 Task: Add an event with the title Third Project Risk Assessment, date ''2023/11/29'', time 14:00and add a description: Welcome to our Team Building Workshop on Communication Skills, a dynamic and interactive session designed to enhance communication effectiveness and foster stronger collaboration within your team. This workshop is tailored for individuals who want to improve their communication skills, build rapport, and establish a foundation of open and effective communication within their team.Mark the tasks as Completed , logged in from the account softage.4@softage.netand send the event invitation to softage.2@softage.net and softage.3@softage.net. Set a reminder for the event Weekly on Sunday
Action: Mouse moved to (74, 97)
Screenshot: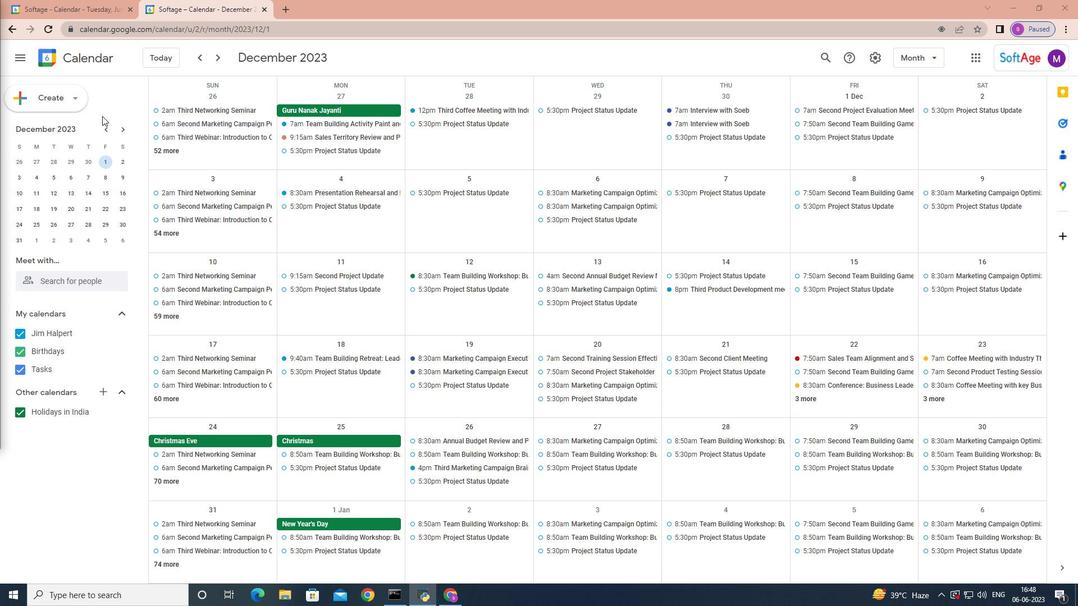 
Action: Mouse pressed left at (74, 97)
Screenshot: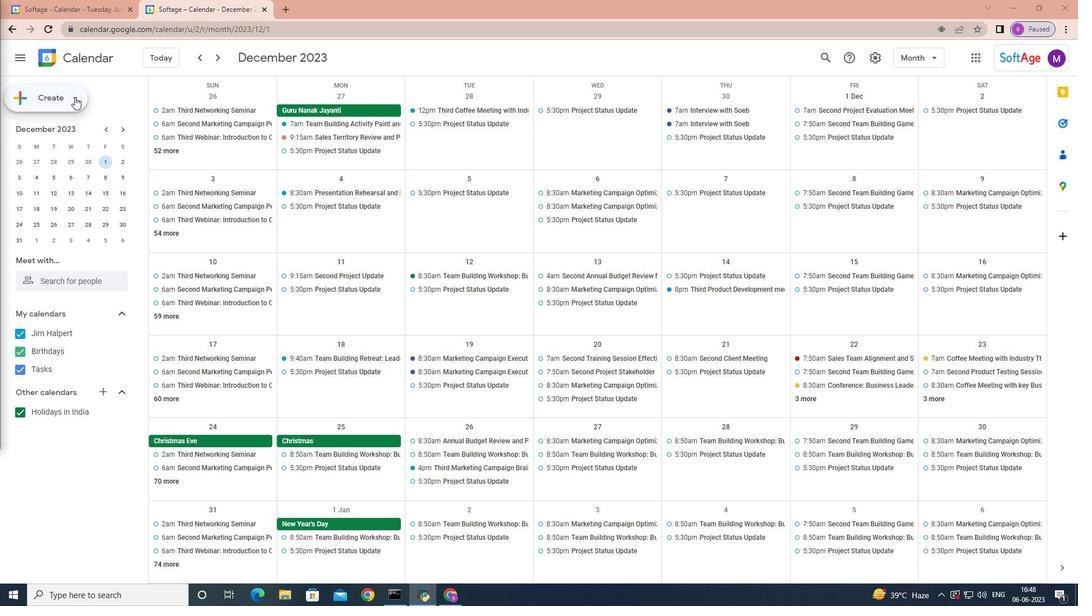 
Action: Mouse moved to (70, 126)
Screenshot: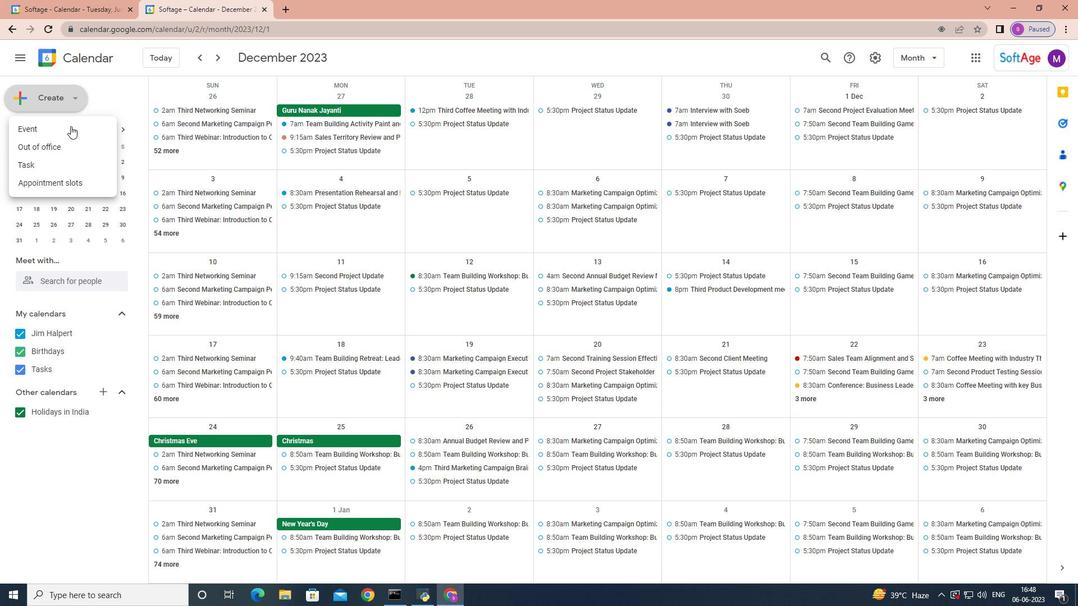 
Action: Mouse pressed left at (70, 126)
Screenshot: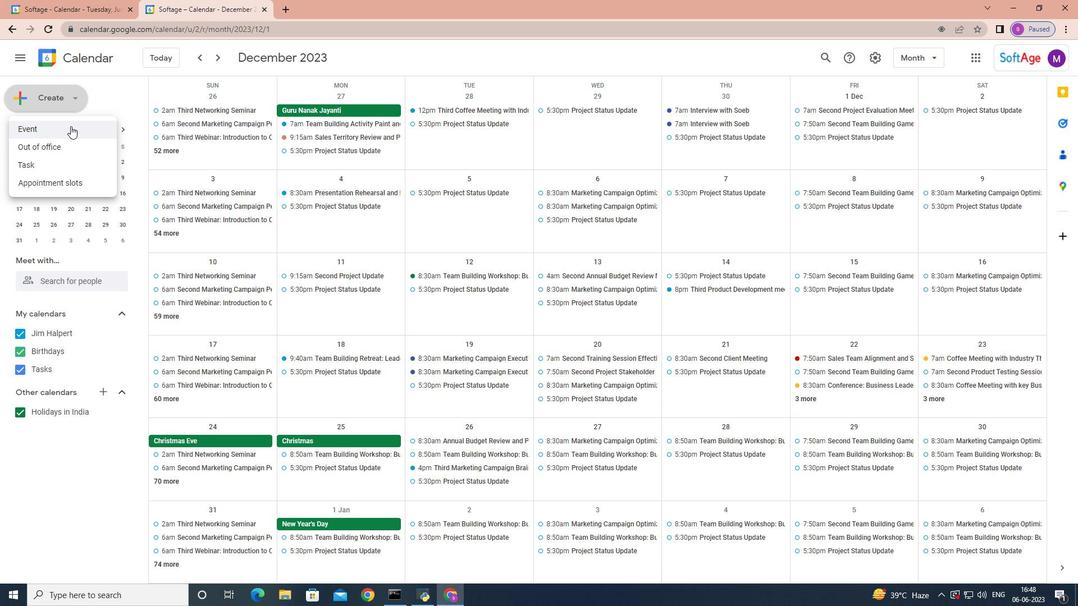 
Action: Mouse moved to (680, 379)
Screenshot: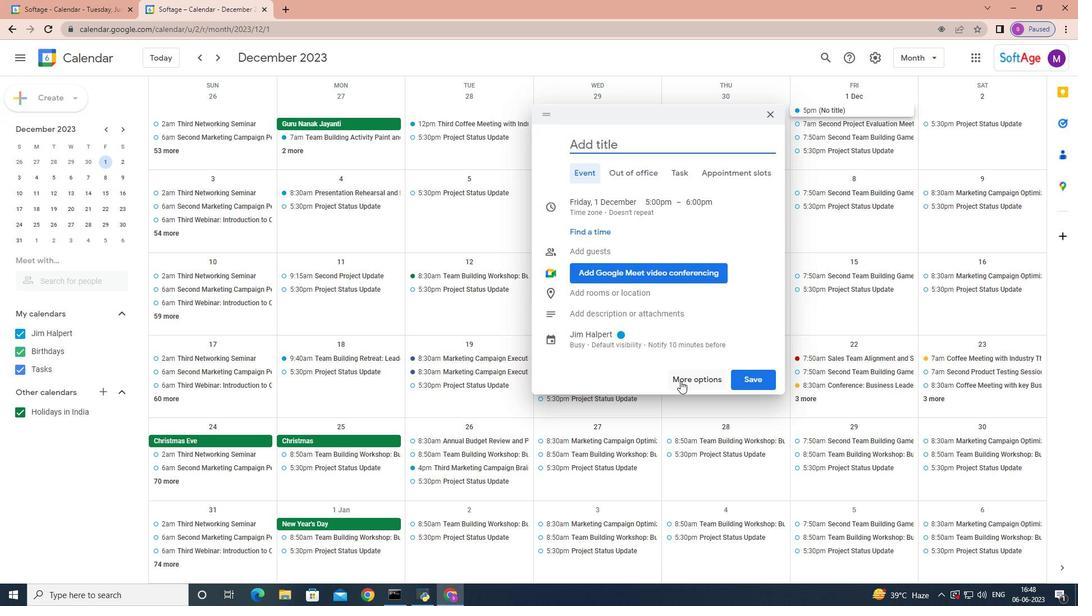 
Action: Mouse pressed left at (680, 379)
Screenshot: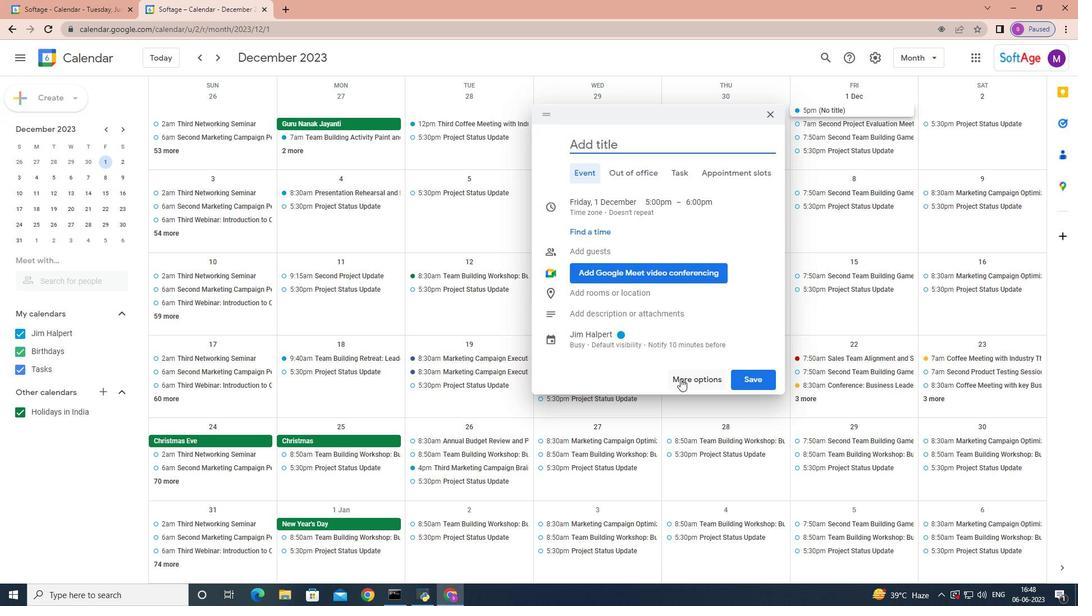 
Action: Mouse moved to (685, 380)
Screenshot: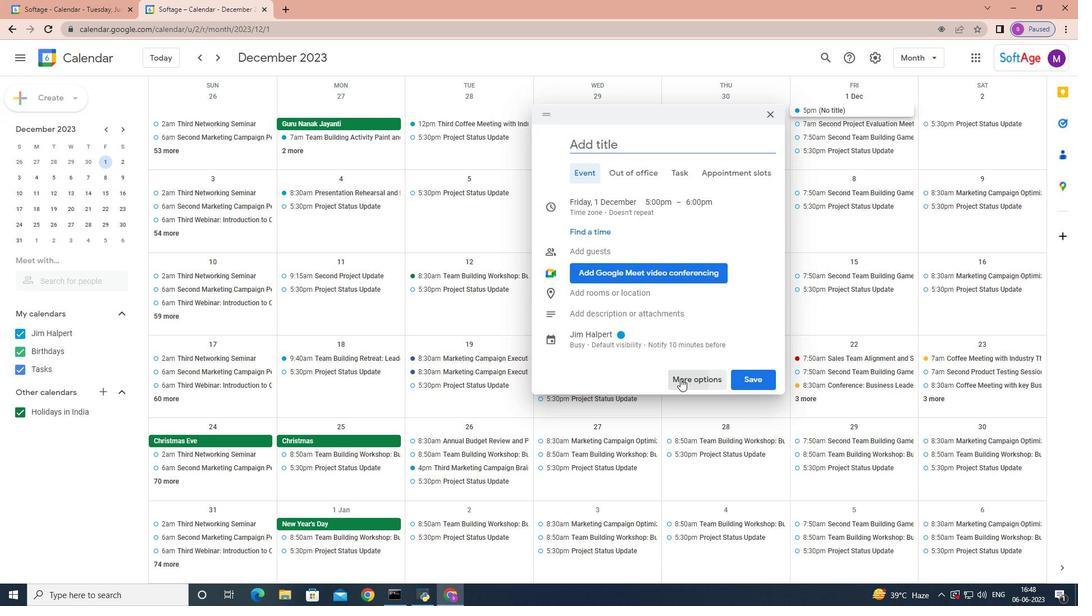 
Action: Key pressed <Key.shift>Third<Key.space><Key.shift>Project<Key.space><Key.shift>E<Key.backspace><Key.shift>Risk<Key.space><Key.shift>assessment<Key.space>
Screenshot: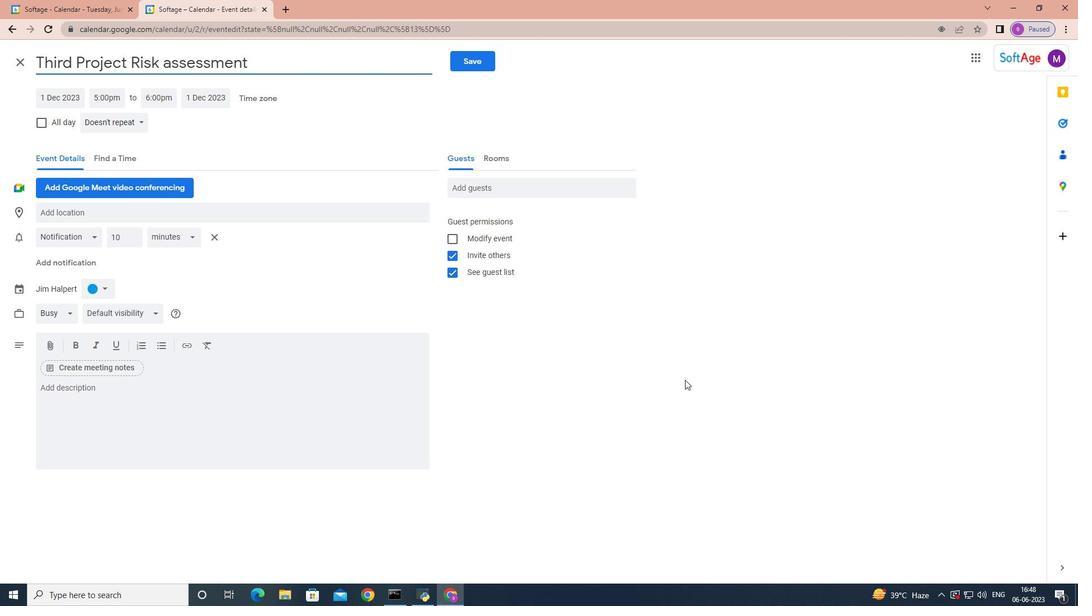
Action: Mouse moved to (64, 100)
Screenshot: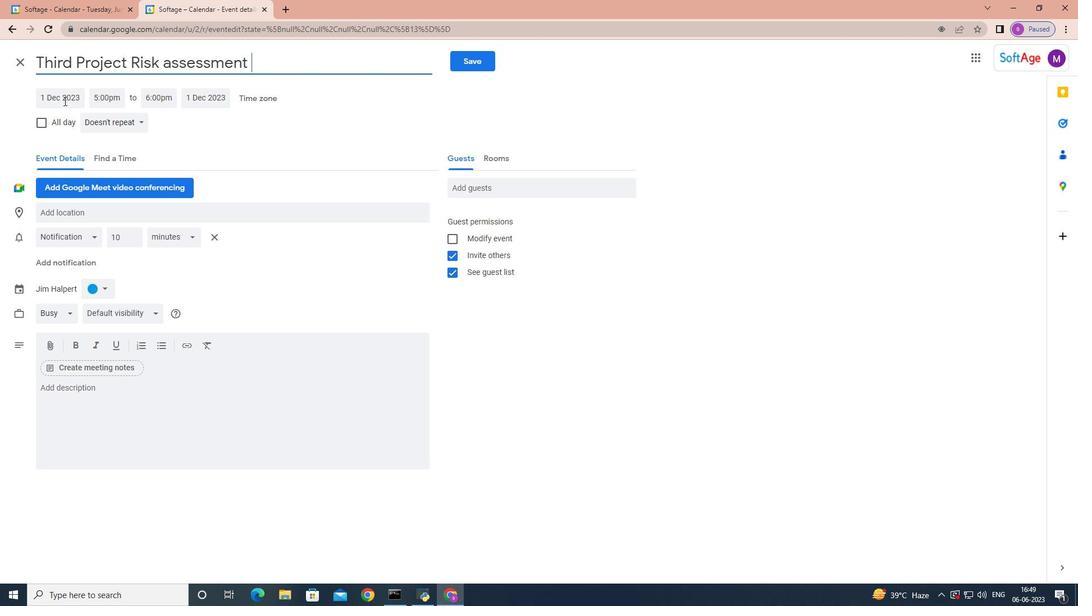 
Action: Mouse pressed left at (64, 100)
Screenshot: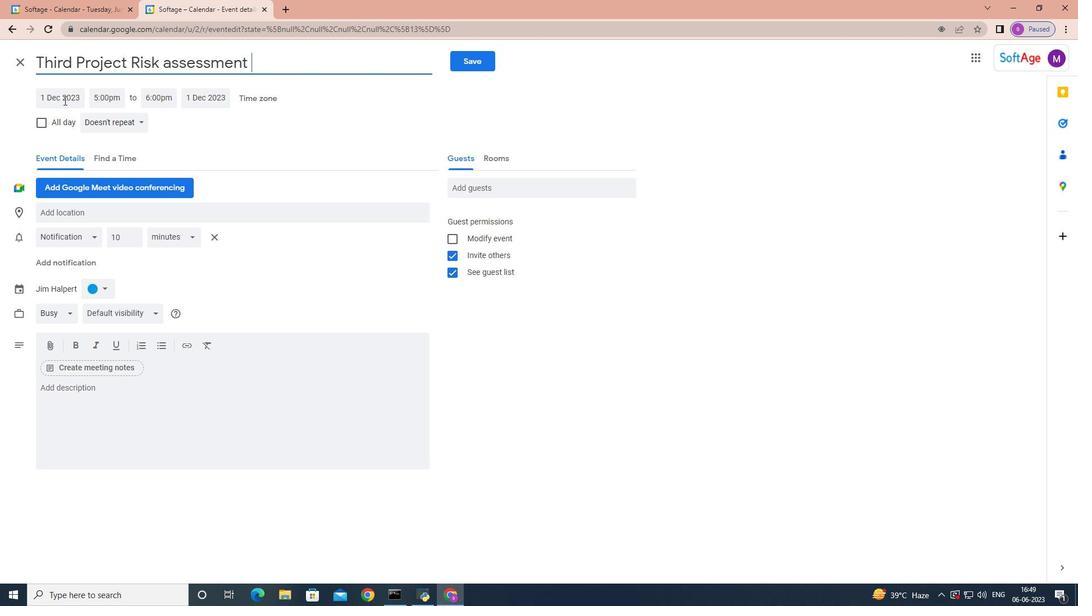 
Action: Mouse moved to (160, 119)
Screenshot: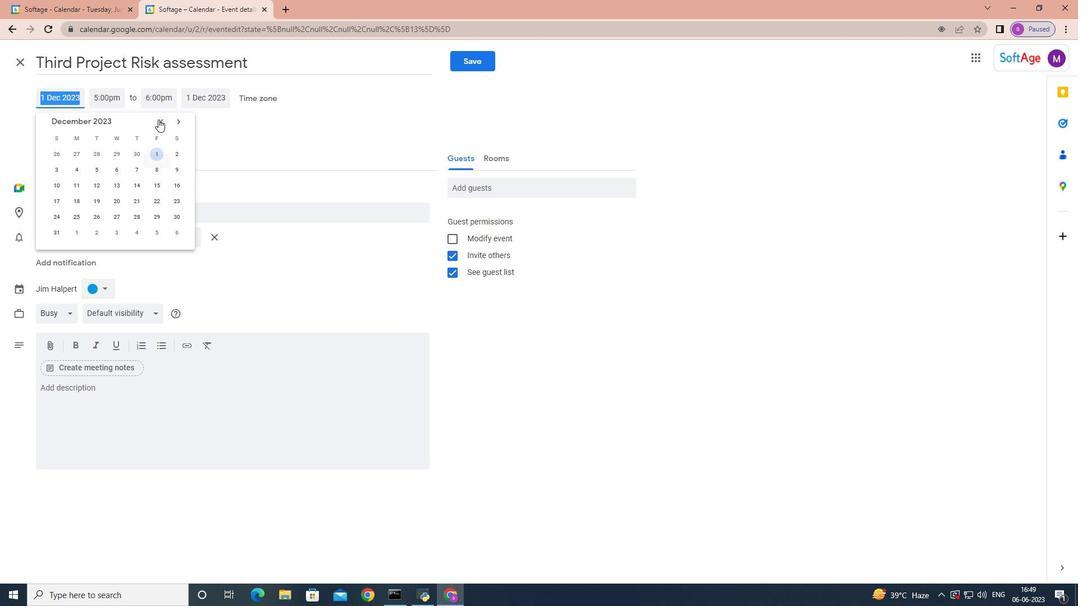 
Action: Mouse pressed left at (160, 119)
Screenshot: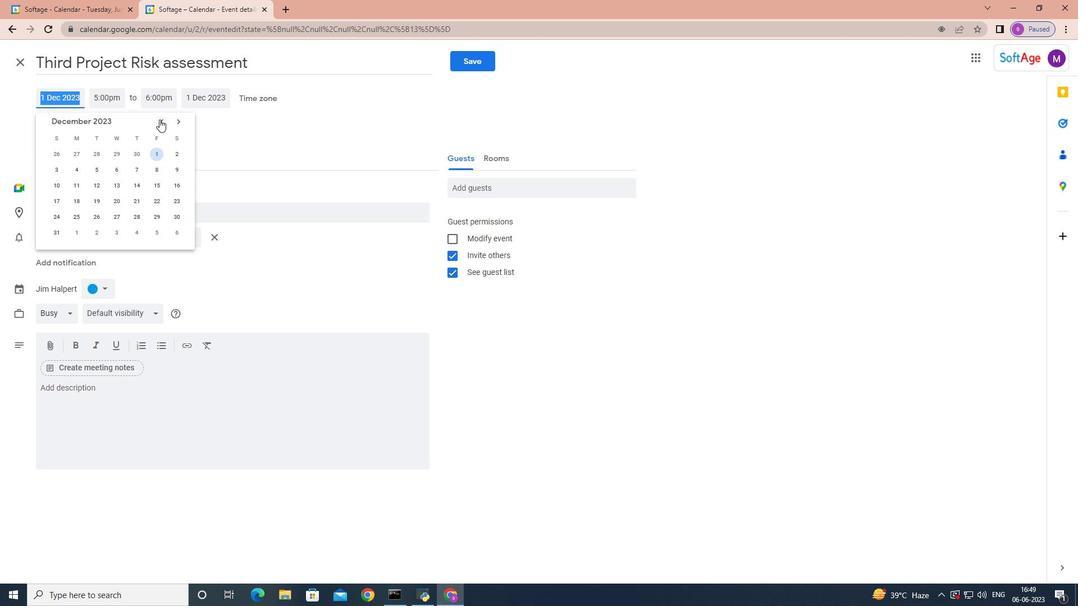 
Action: Mouse moved to (116, 215)
Screenshot: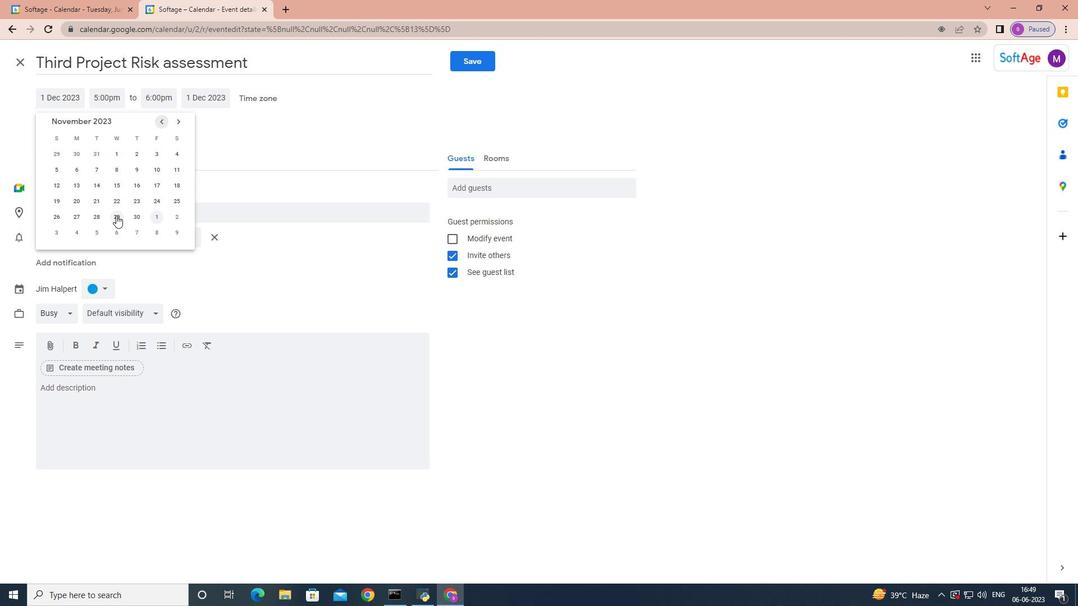 
Action: Mouse pressed left at (116, 215)
Screenshot: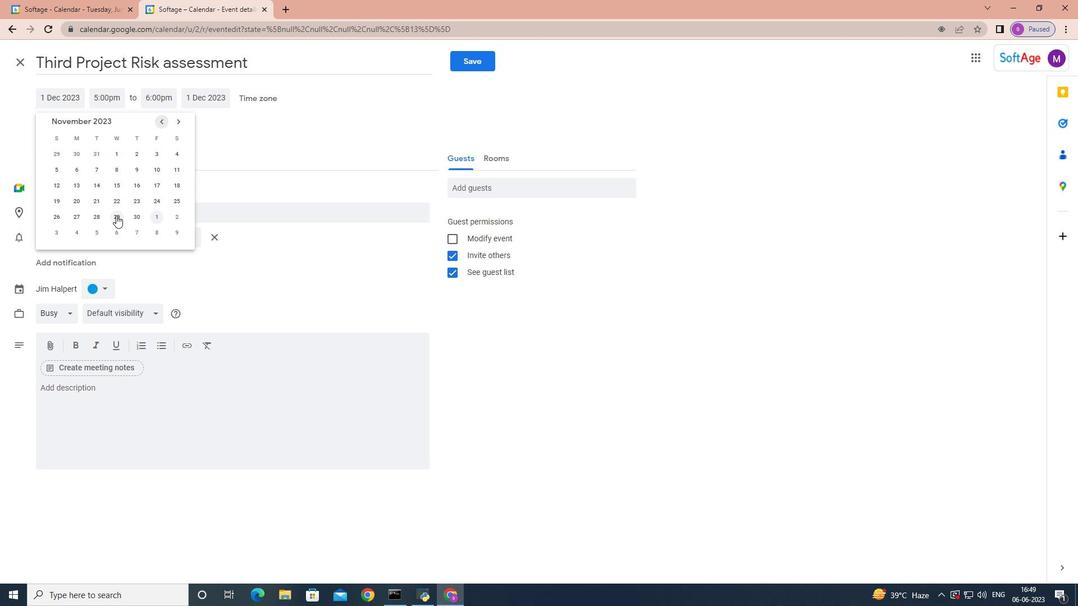
Action: Mouse moved to (110, 96)
Screenshot: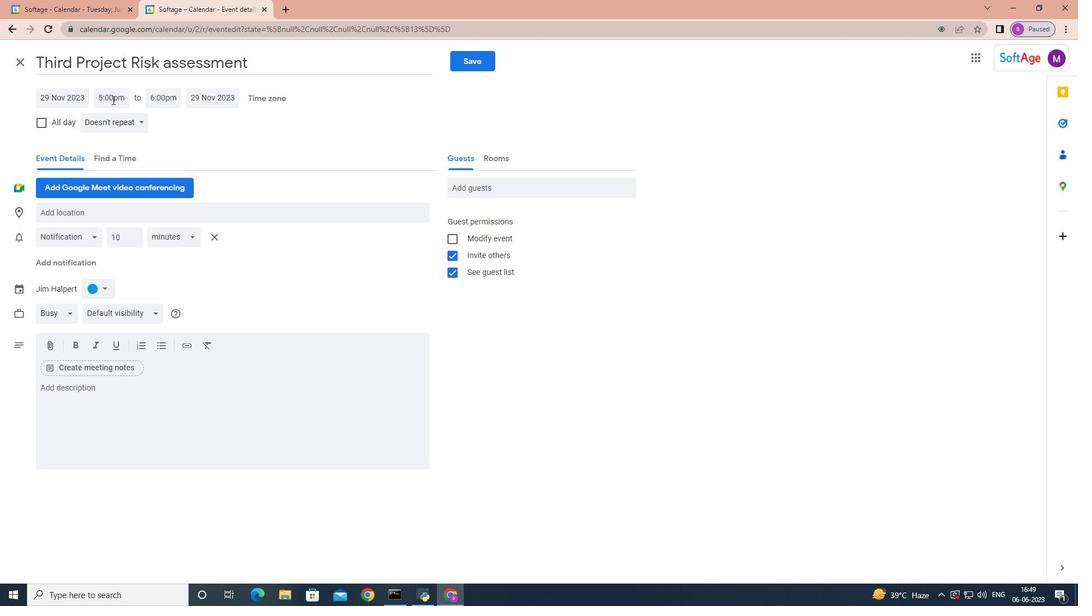 
Action: Mouse pressed left at (110, 96)
Screenshot: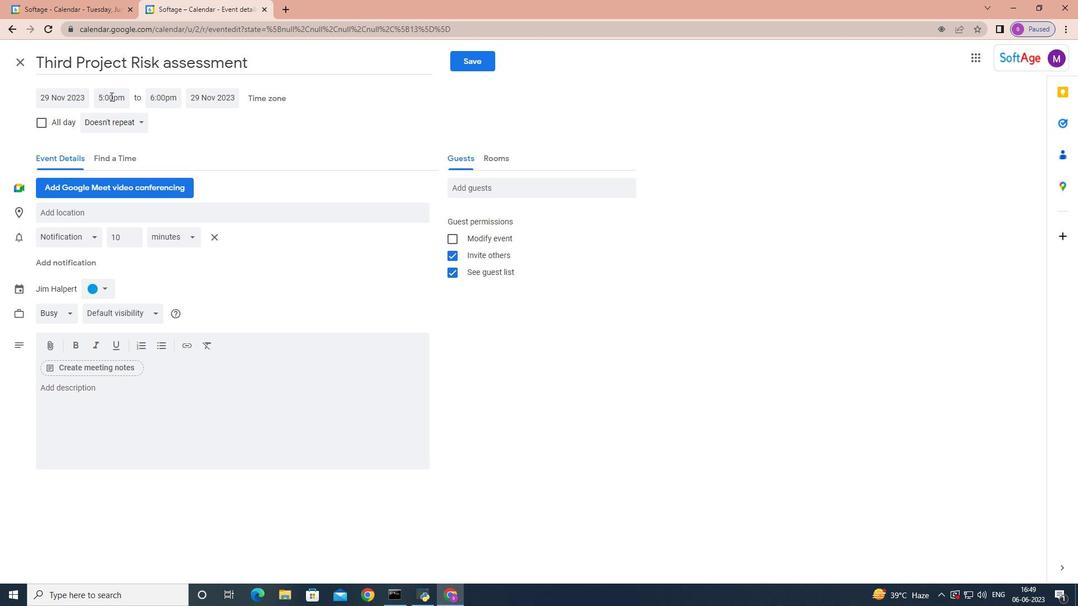 
Action: Mouse moved to (110, 96)
Screenshot: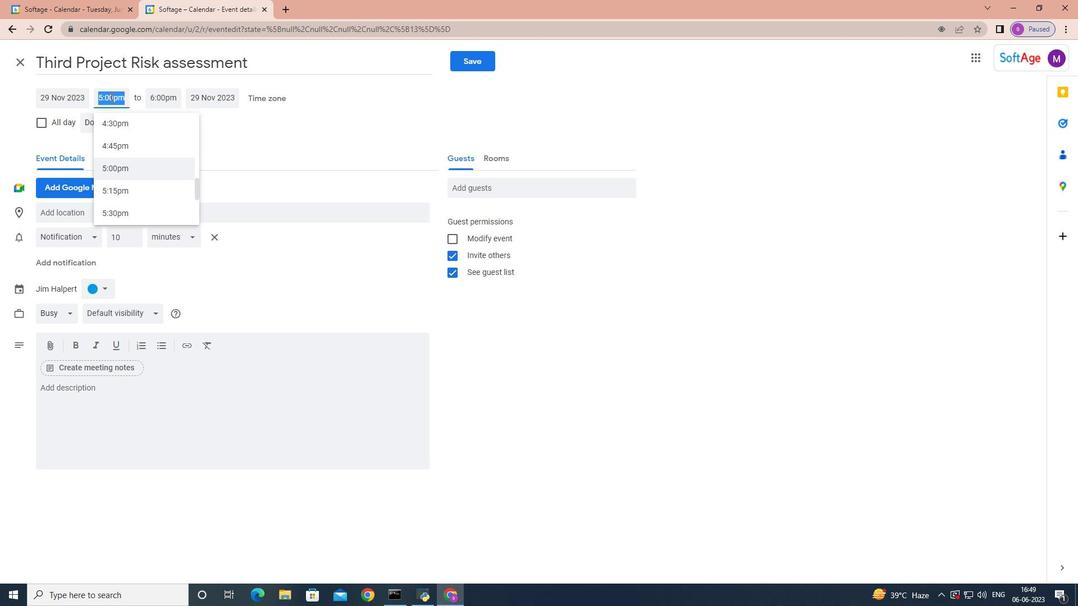 
Action: Key pressed 14<Key.shift>:00<Key.enter>
Screenshot: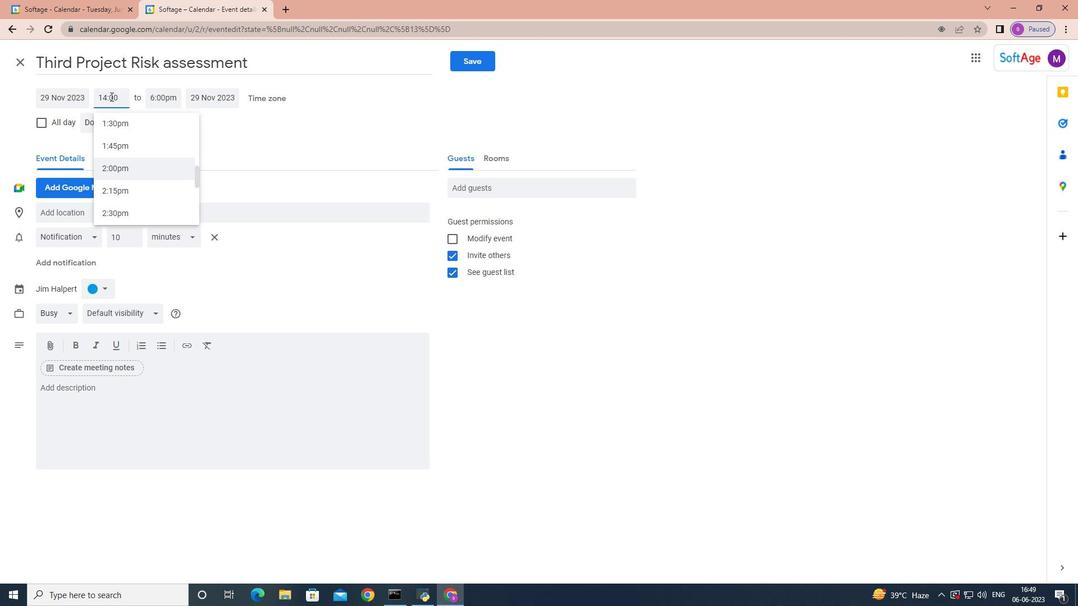 
Action: Mouse moved to (92, 385)
Screenshot: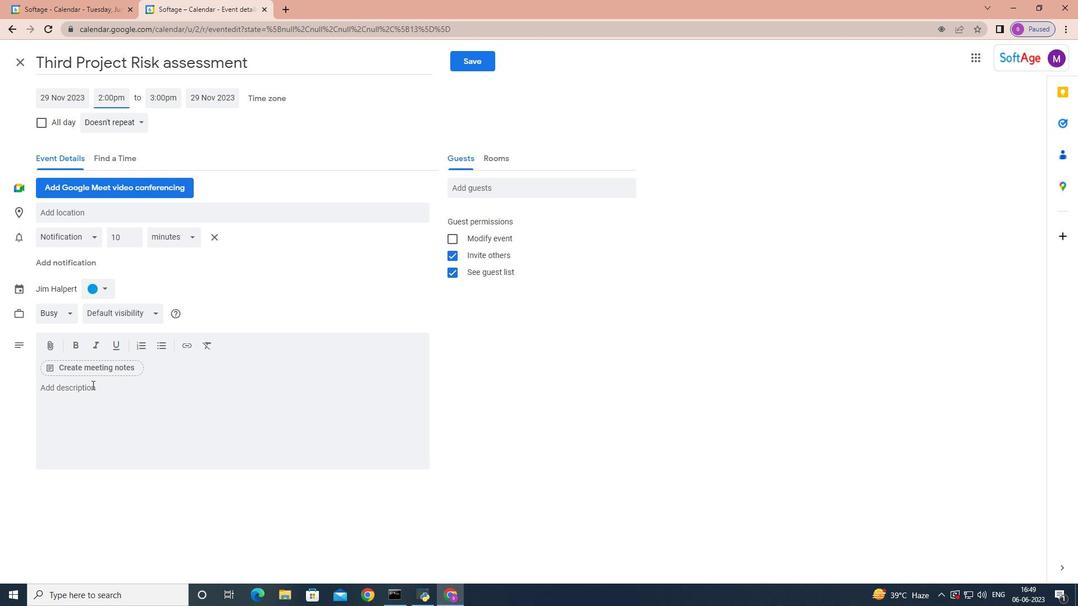 
Action: Mouse pressed left at (92, 385)
Screenshot: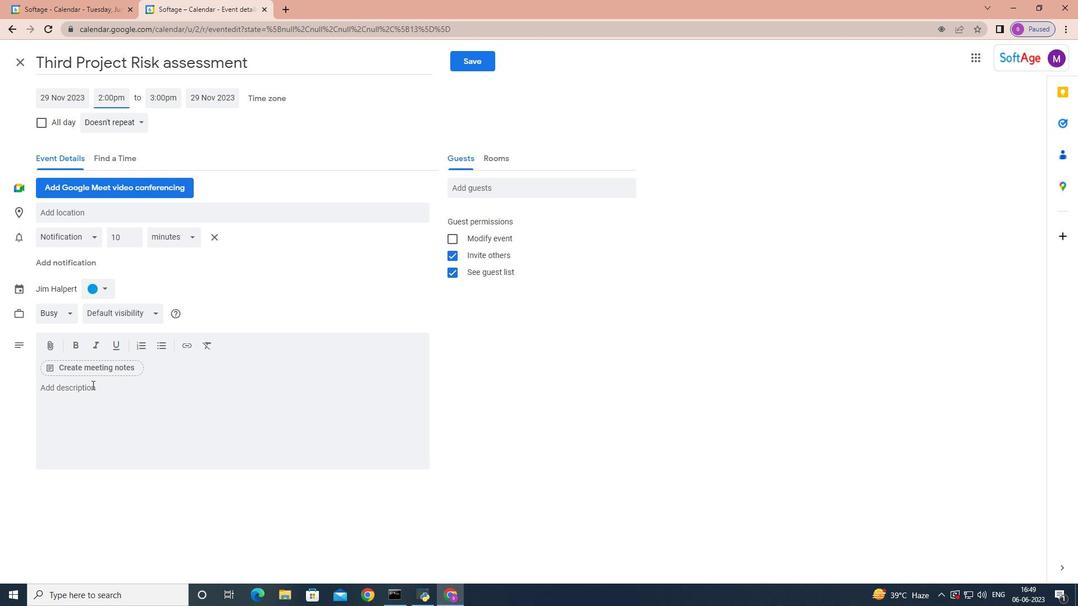
Action: Mouse moved to (92, 384)
Screenshot: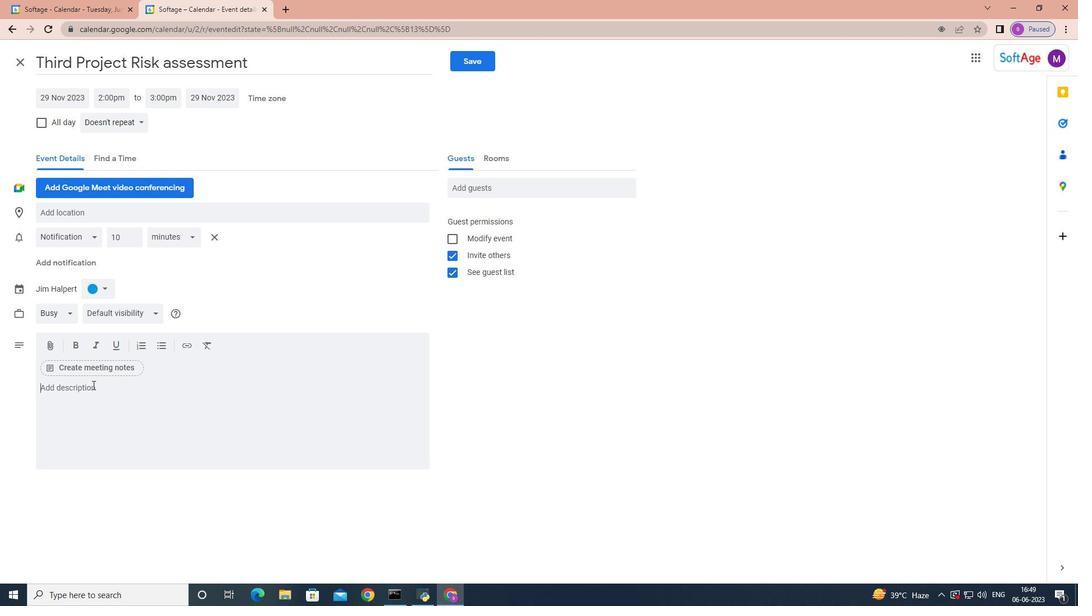 
Action: Key pressed <Key.shift>Welcome<Key.space>to<Key.space>our<Key.space><Key.shift>Team<Key.space><Key.shift>Building<Key.space><Key.shift>Workshop<Key.space>on<Key.space><Key.shift>Communication<Key.space><Key.shift>Skills,<Key.space>a<Key.space>dynamic<Key.space>and<Key.space>interactive<Key.space>session<Key.space>designed<Key.space>to<Key.space>enhance<Key.space>communication<Key.space>effr<Key.backspace>ecv<Key.backspace>tiveness<Key.space>and<Key.space>foster<Key.space>stronger<Key.space>collaboration<Key.space>within<Key.space>your<Key.space>team.<Key.space><Key.shift>This<Key.space>workshop<Key.space>is<Key.space>tailored<Key.space>for<Key.space>individuals<Key.space>who<Key.space>want<Key.space>to<Key.space>improve<Key.space>their<Key.space>communication<Key.space>skills,<Key.space>build<Key.space>rapport,<Key.space>and<Key.space>establish<Key.space>a<Key.space>foundation<Key.space>of<Key.space>open<Key.space>and<Key.space>effective<Key.space>communication<Key.space>within<Key.space>r<Key.backspace>their<Key.space>team.
Screenshot: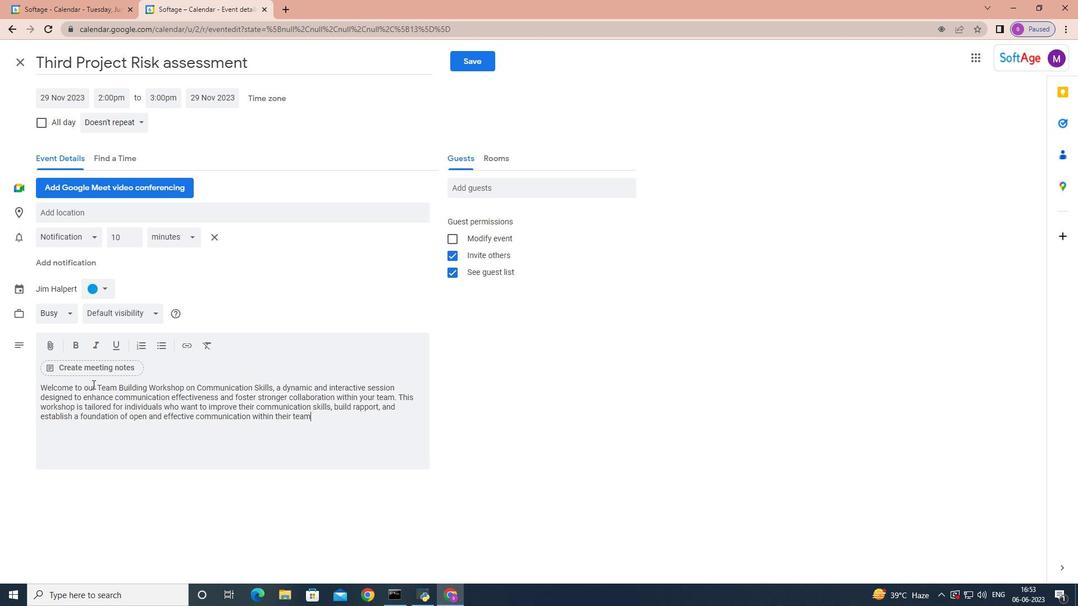 
Action: Mouse moved to (501, 184)
Screenshot: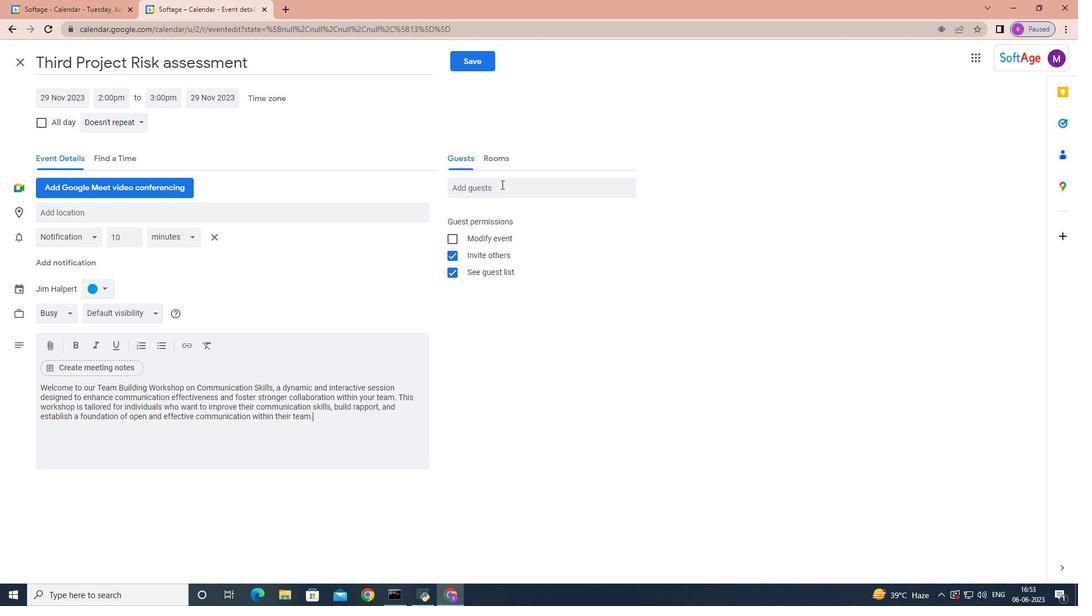 
Action: Mouse pressed left at (501, 184)
Screenshot: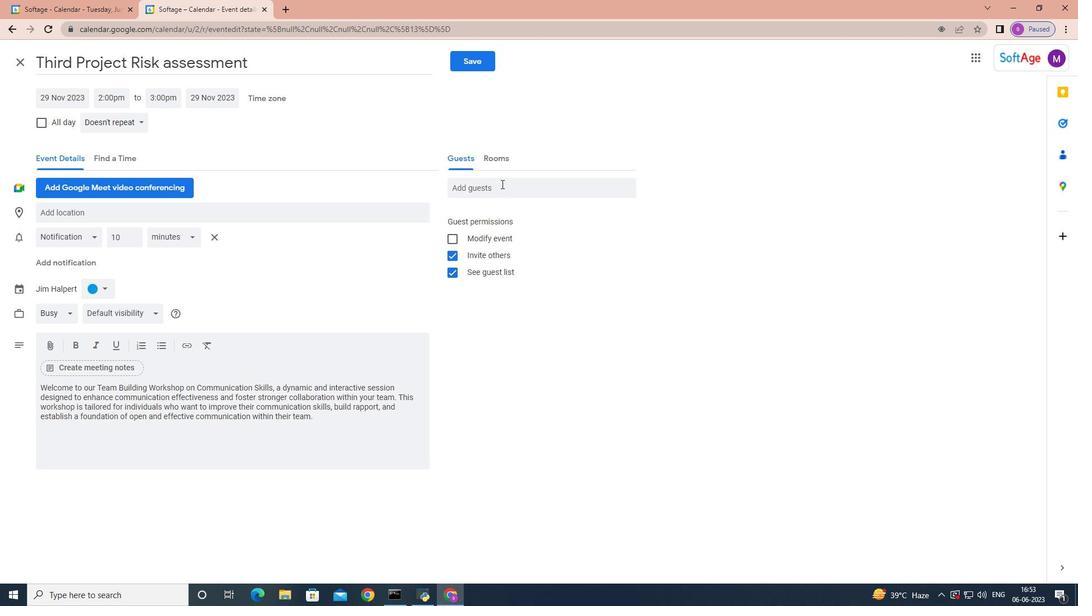 
Action: Key pressed softage.2
Screenshot: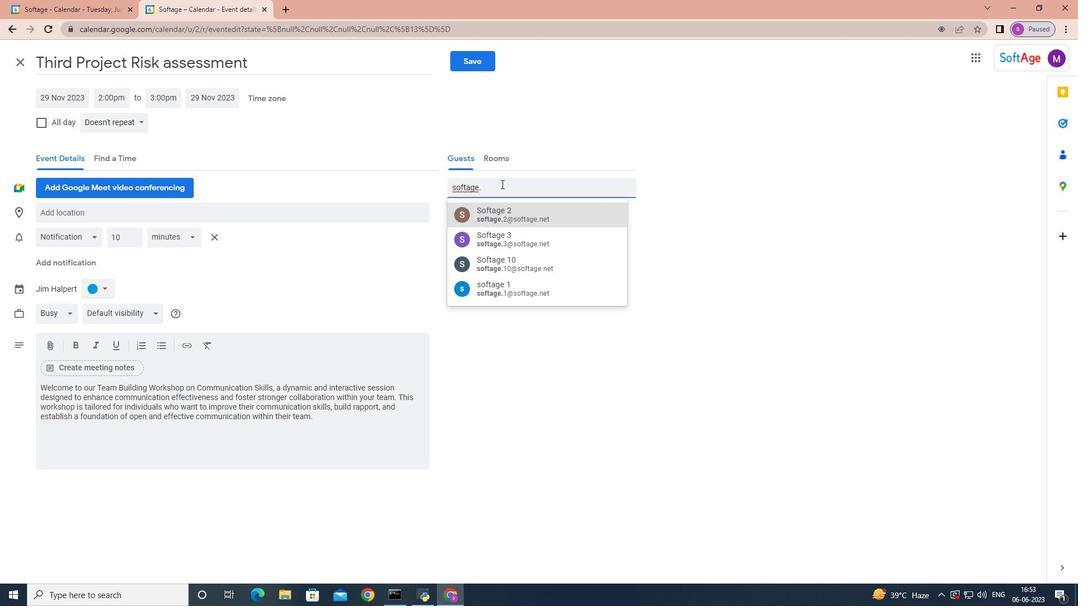 
Action: Mouse moved to (515, 218)
Screenshot: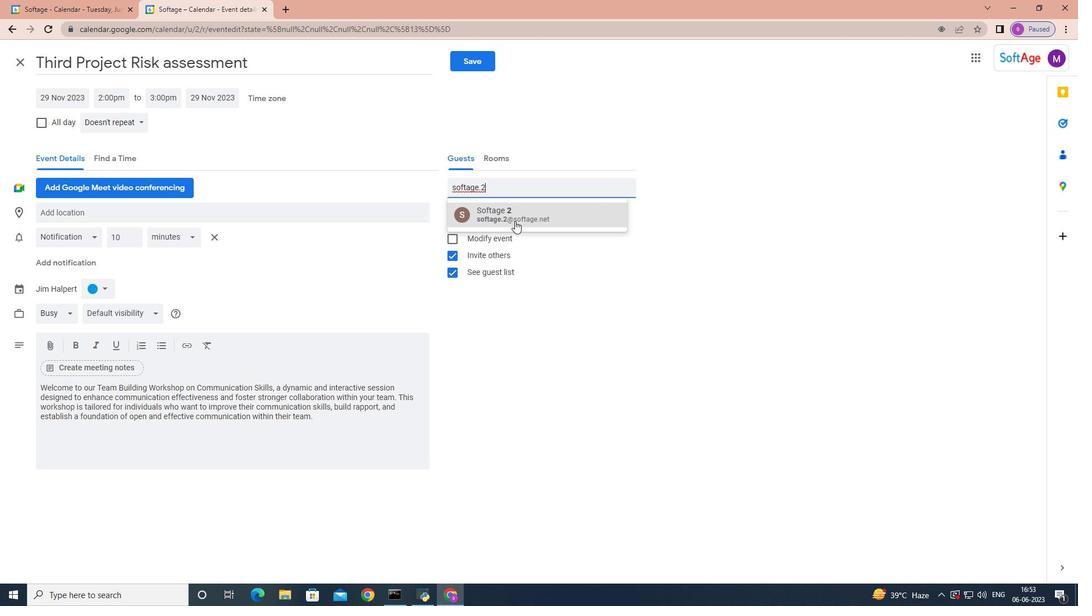 
Action: Mouse pressed left at (515, 218)
Screenshot: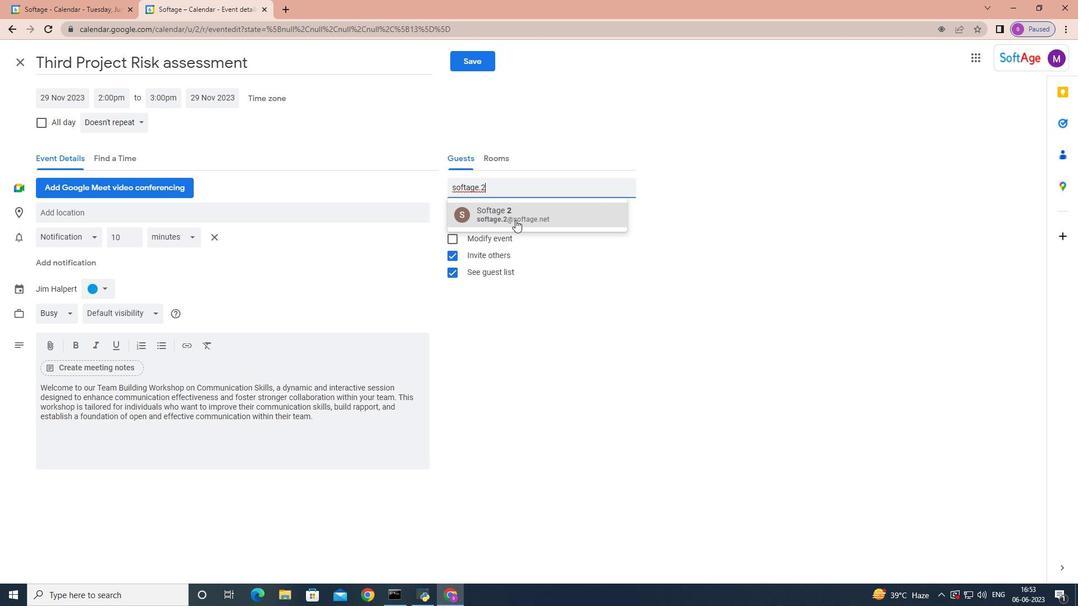 
Action: Key pressed softage.3
Screenshot: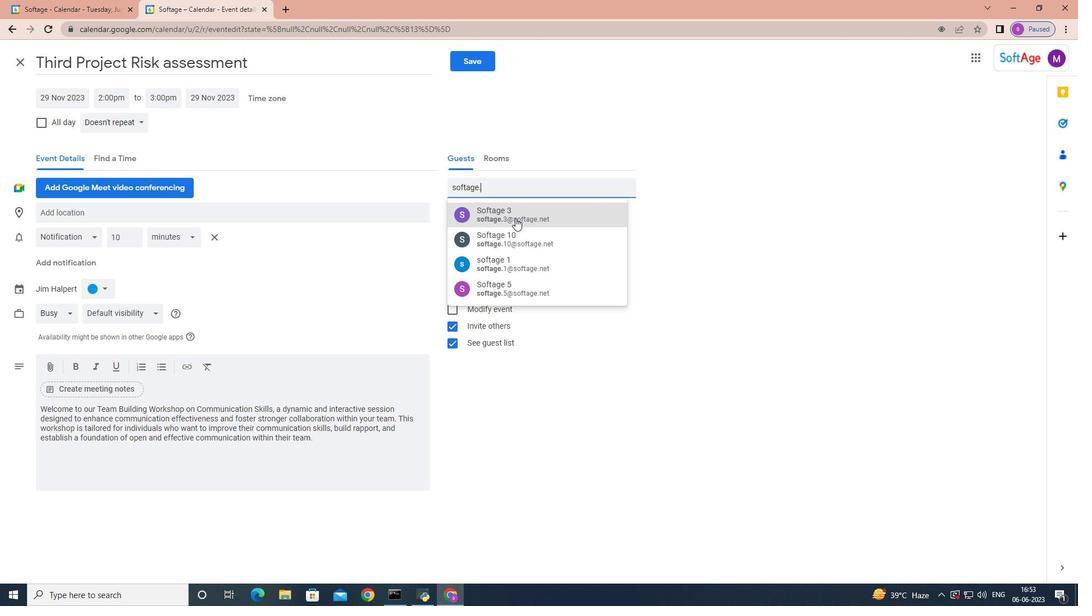 
Action: Mouse pressed left at (515, 218)
Screenshot: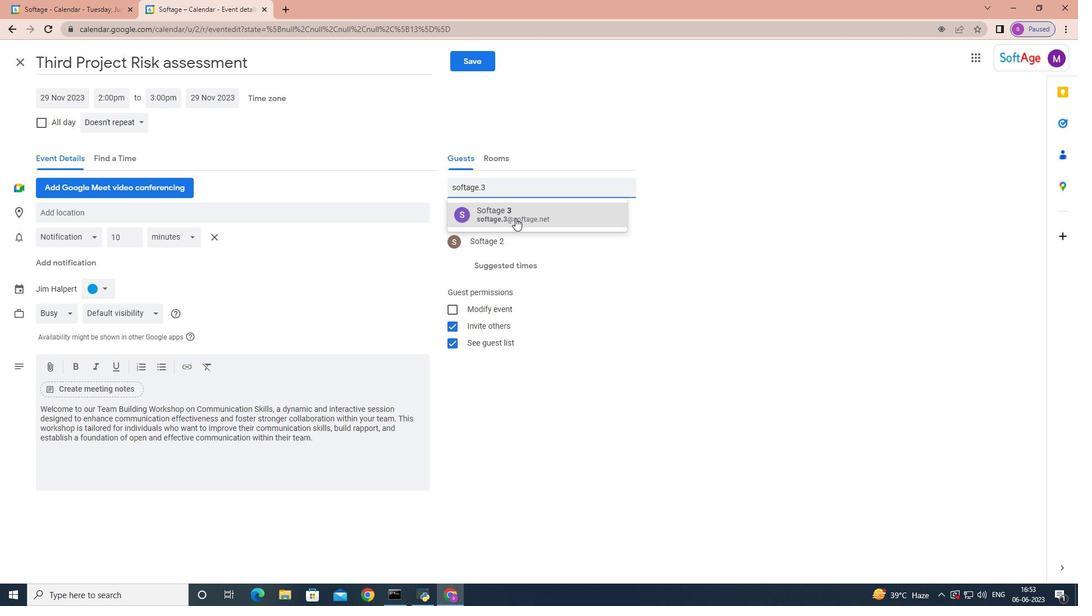 
Action: Mouse moved to (141, 123)
Screenshot: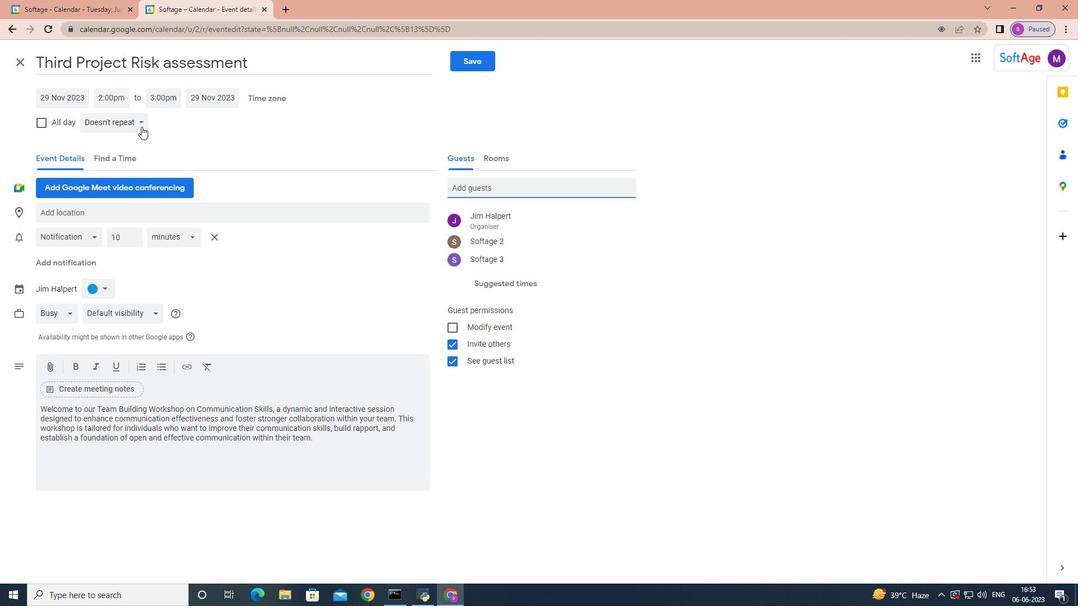 
Action: Mouse pressed left at (141, 123)
Screenshot: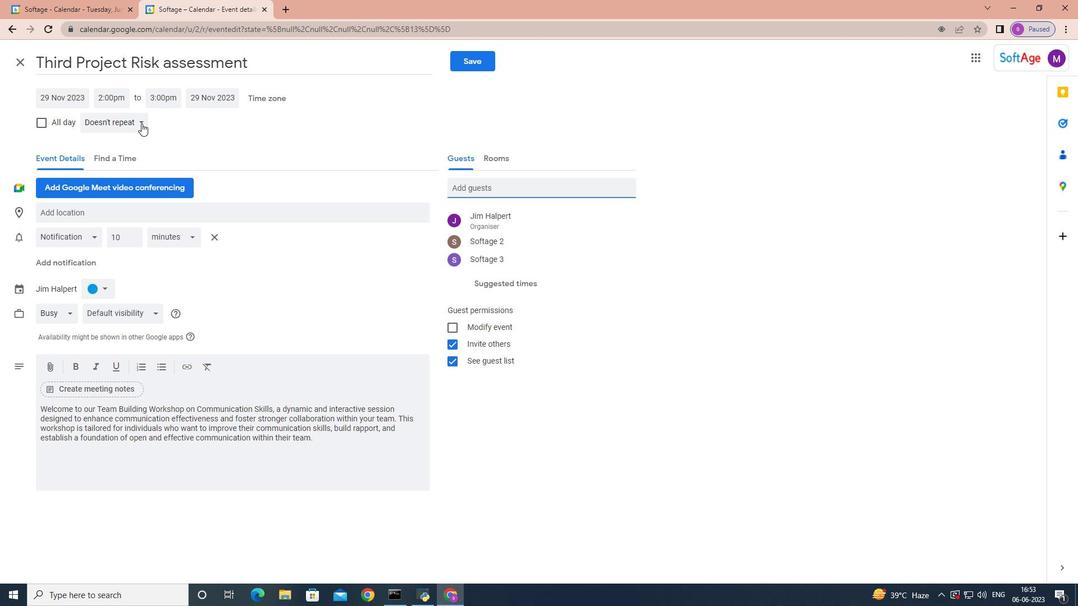 
Action: Mouse moved to (151, 239)
Screenshot: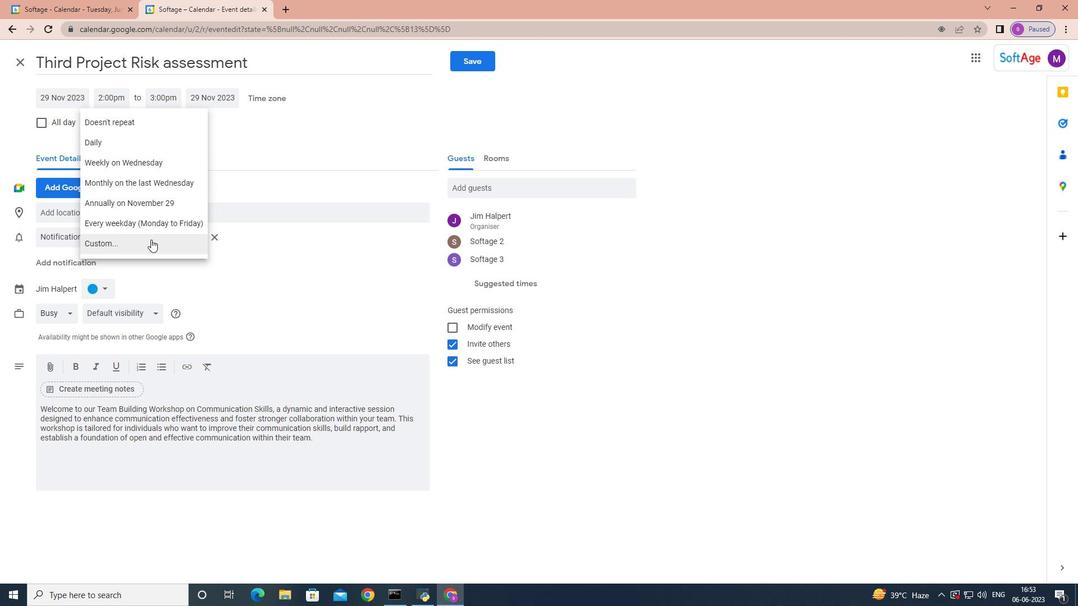
Action: Mouse pressed left at (151, 239)
Screenshot: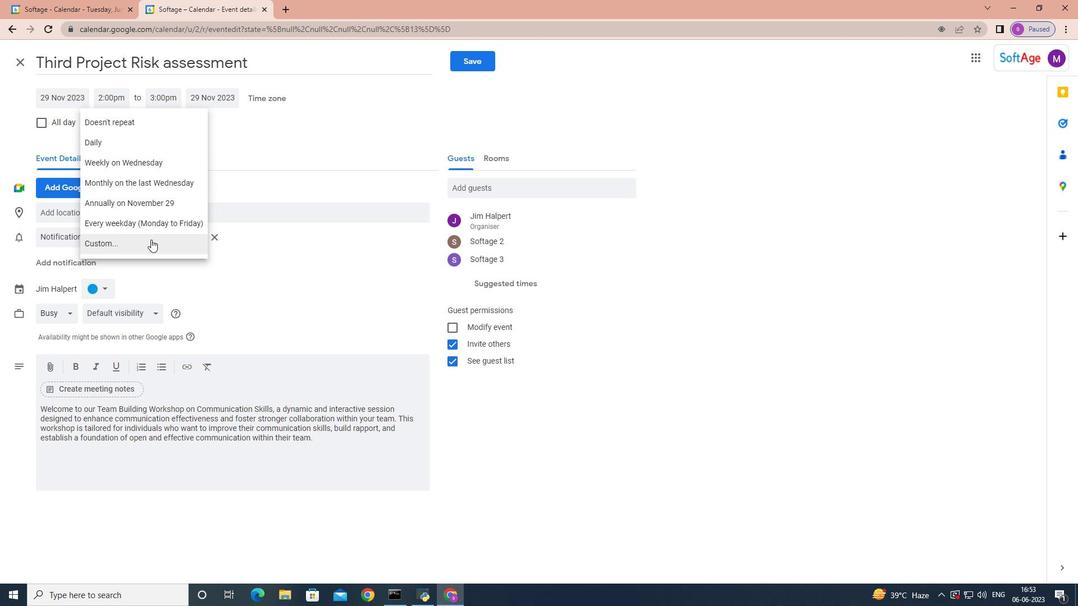 
Action: Mouse moved to (449, 289)
Screenshot: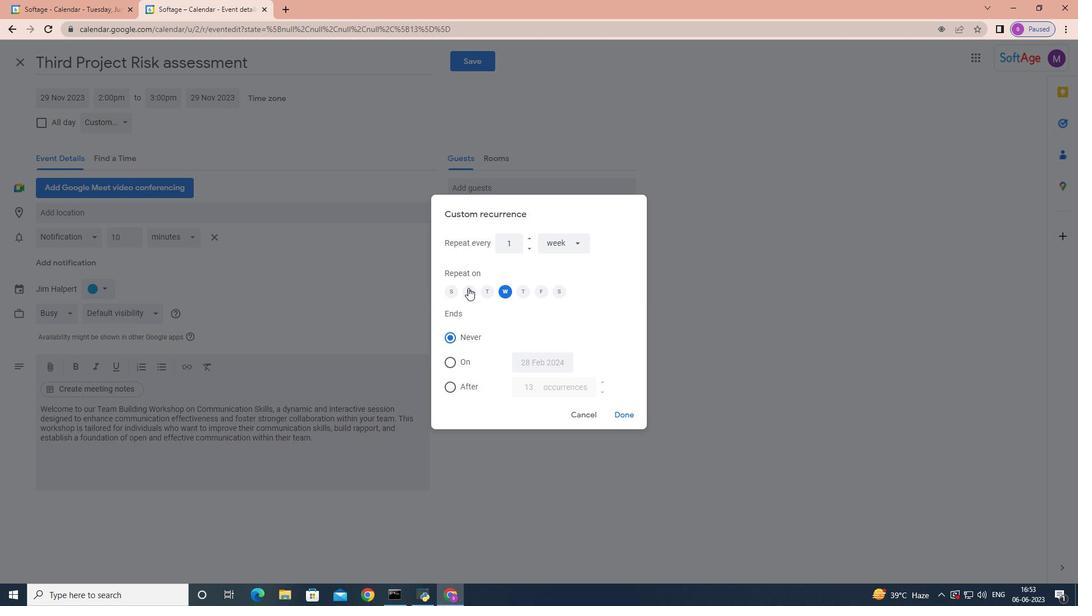 
Action: Mouse pressed left at (449, 289)
Screenshot: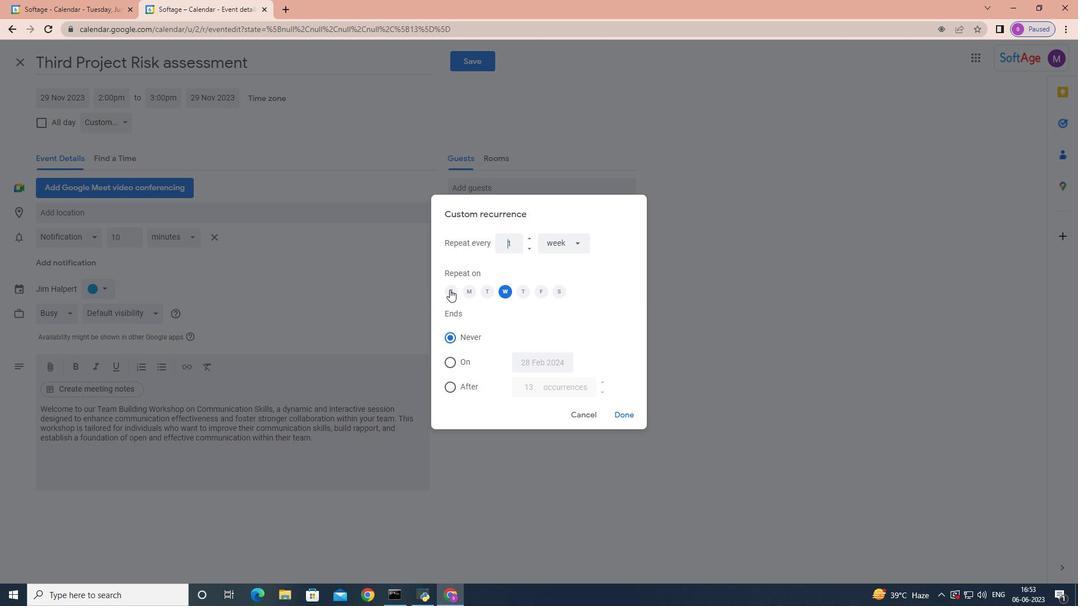 
Action: Mouse moved to (508, 290)
Screenshot: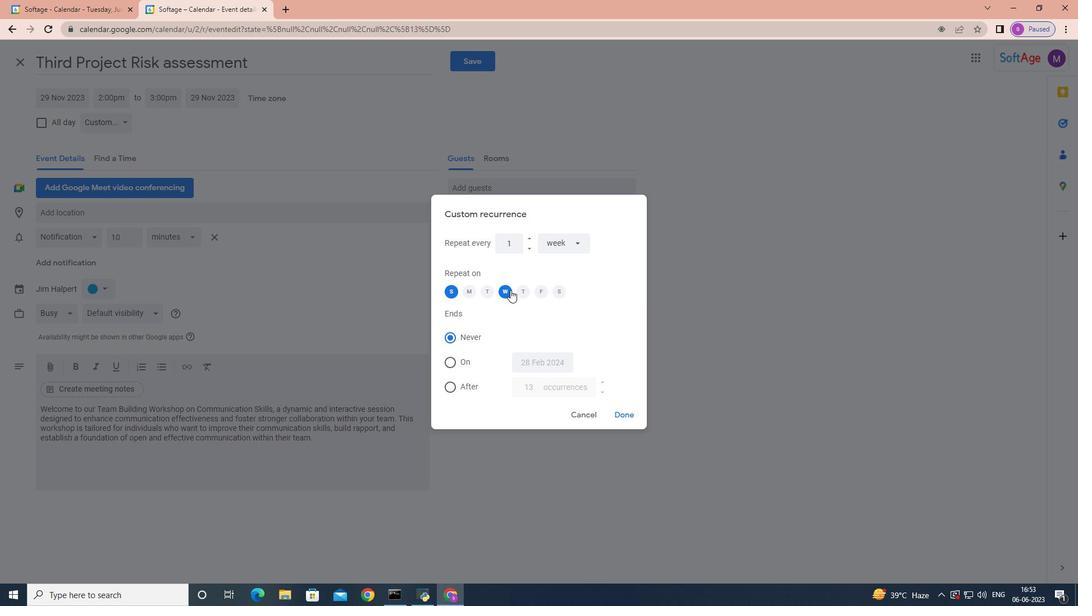 
Action: Mouse pressed left at (508, 290)
Screenshot: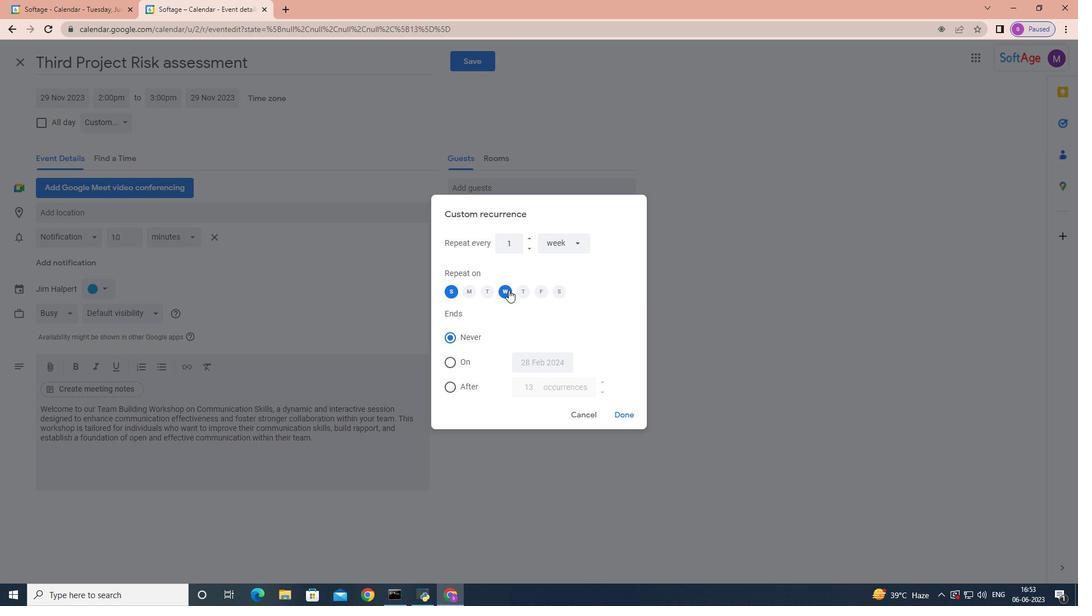 
Action: Mouse moved to (626, 411)
Screenshot: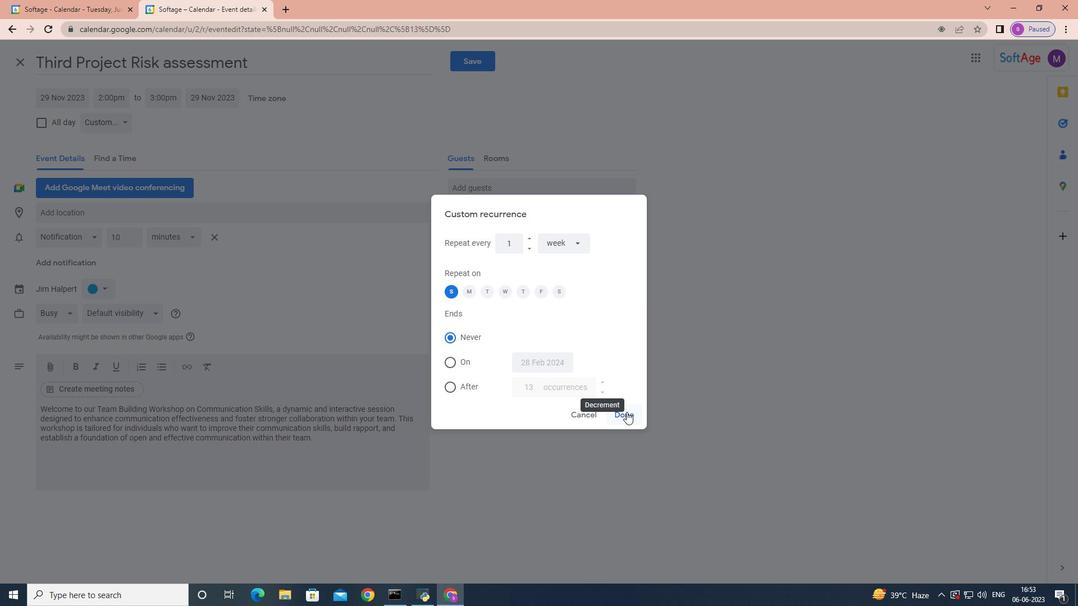 
Action: Mouse pressed left at (626, 411)
Screenshot: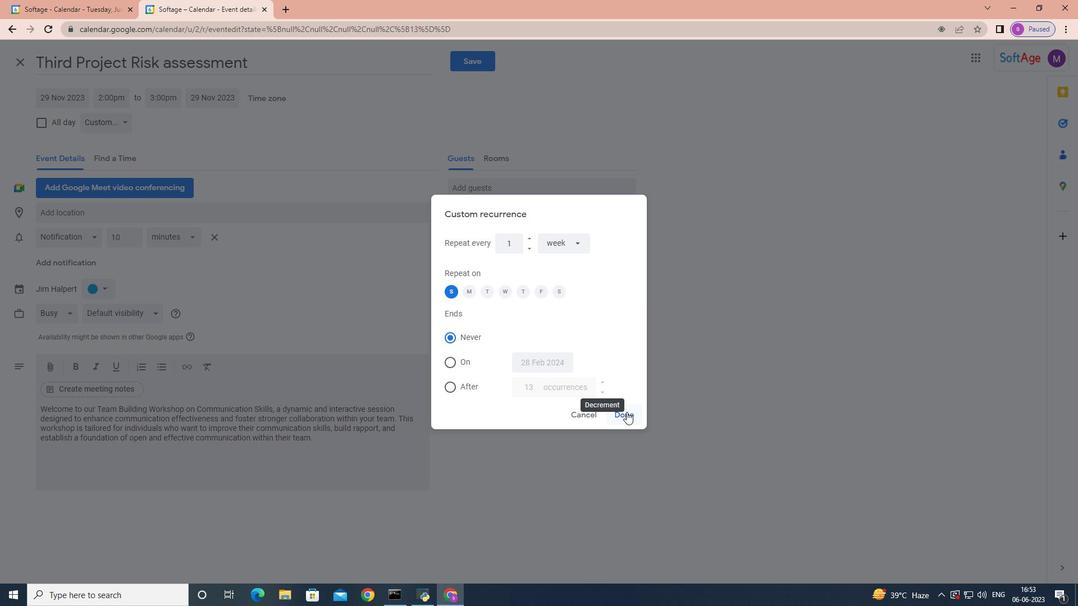 
Action: Mouse moved to (478, 57)
Screenshot: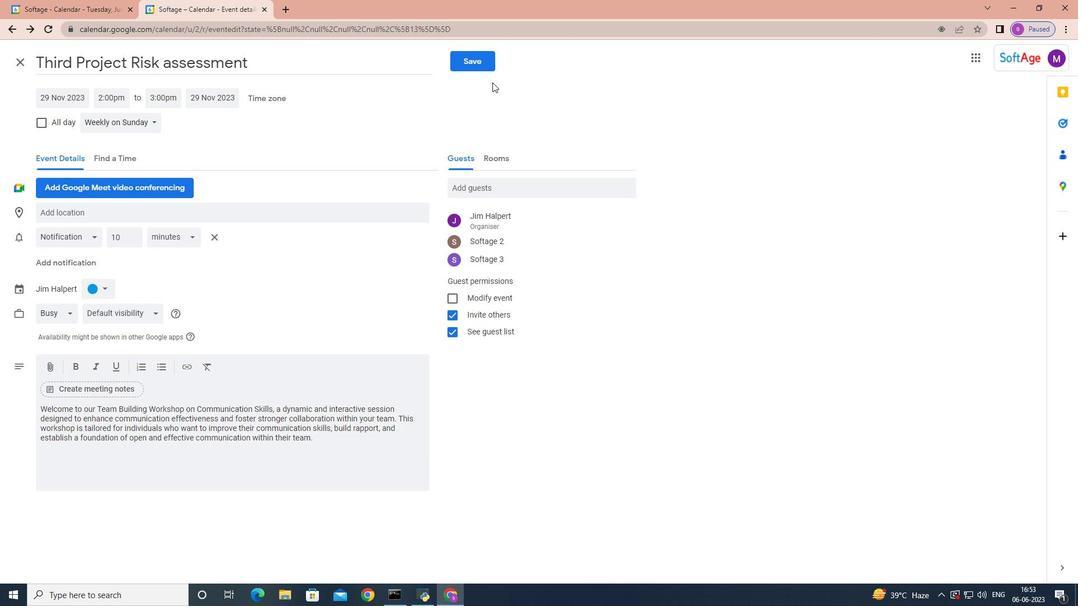 
Action: Mouse pressed left at (478, 57)
Screenshot: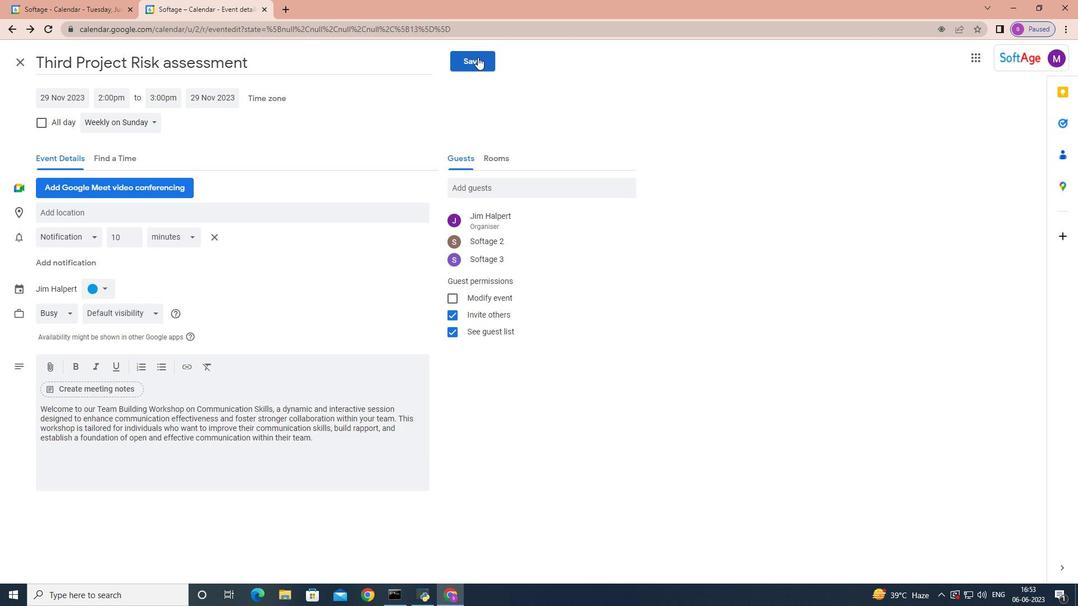 
Action: Mouse moved to (648, 338)
Screenshot: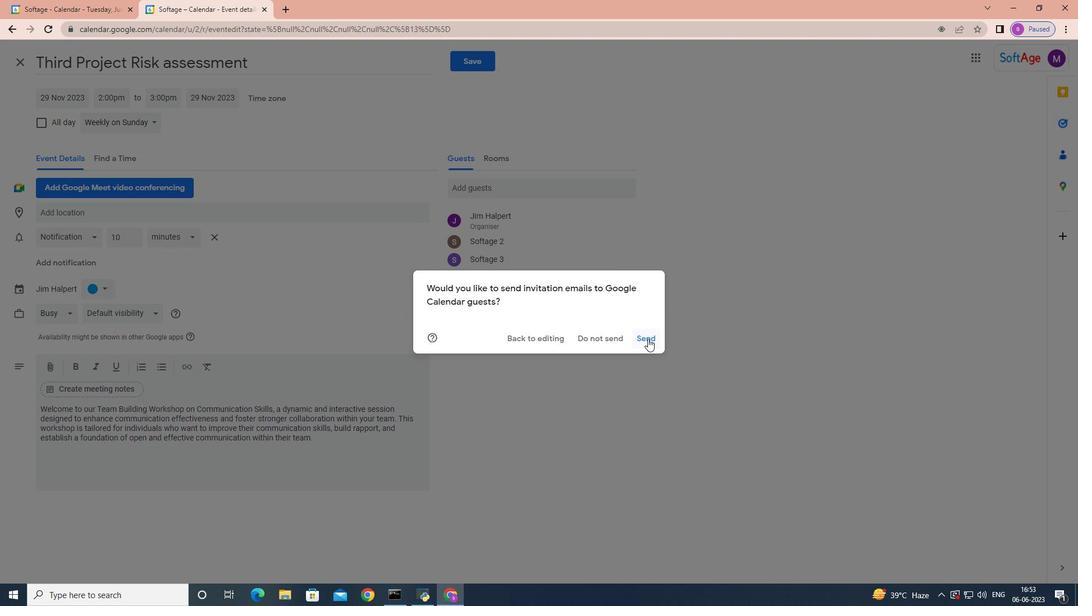 
Action: Mouse pressed left at (648, 338)
Screenshot: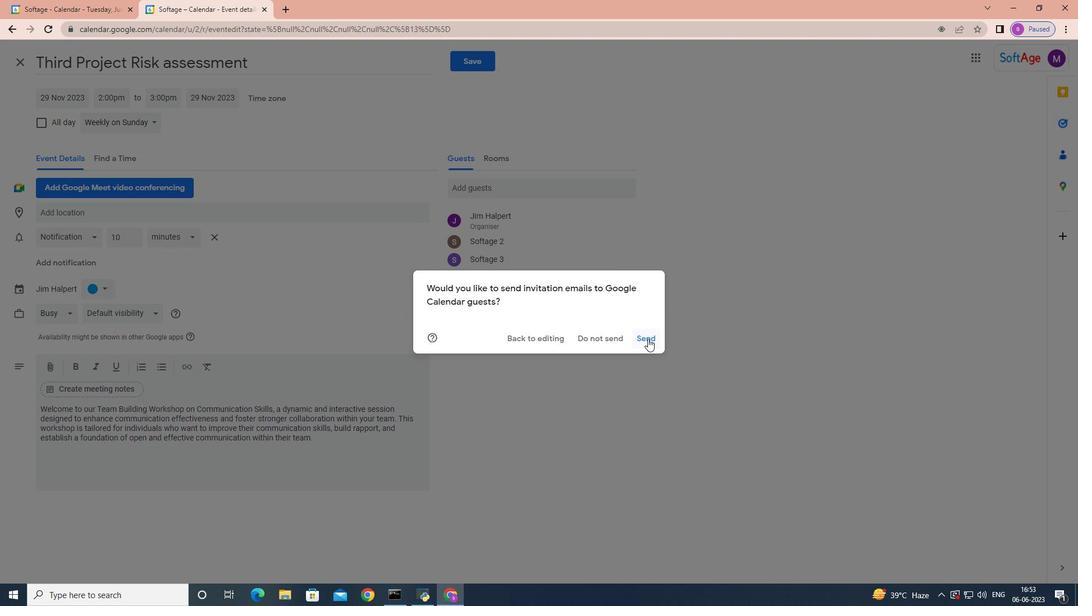 
